 Task: Print the contacts list from Outlook.
Action: Mouse moved to (18, 73)
Screenshot: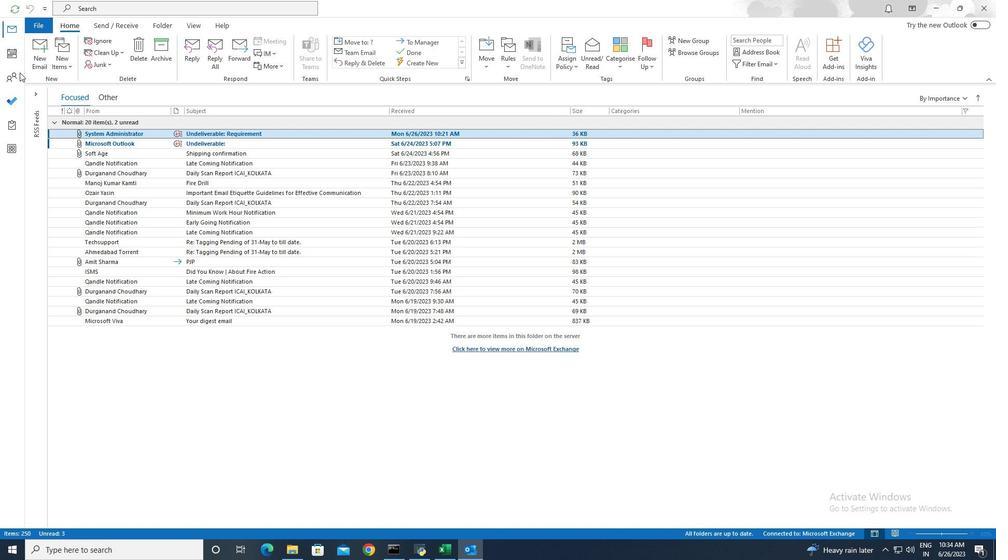 
Action: Mouse pressed left at (18, 73)
Screenshot: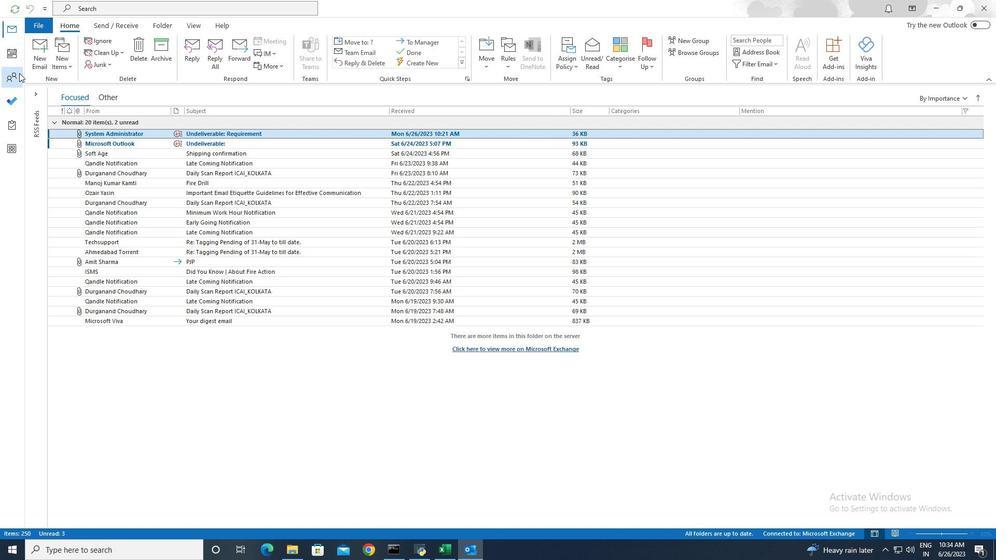 
Action: Mouse moved to (186, 127)
Screenshot: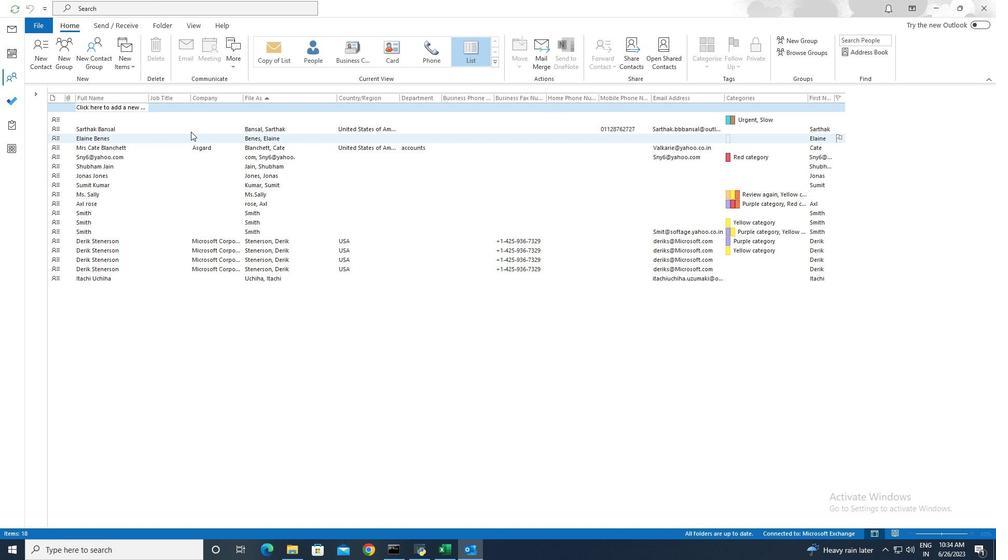 
Action: Mouse pressed left at (186, 127)
Screenshot: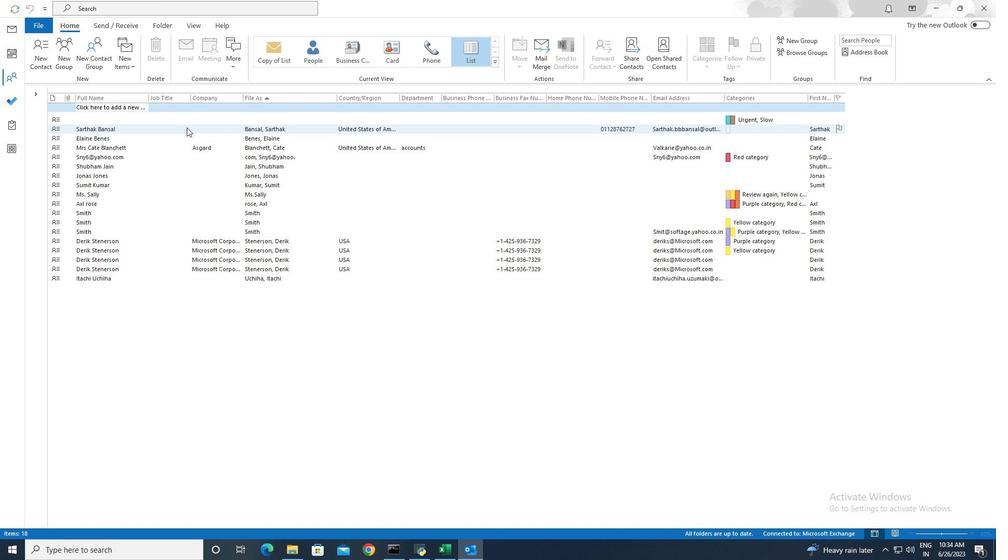 
Action: Mouse moved to (35, 25)
Screenshot: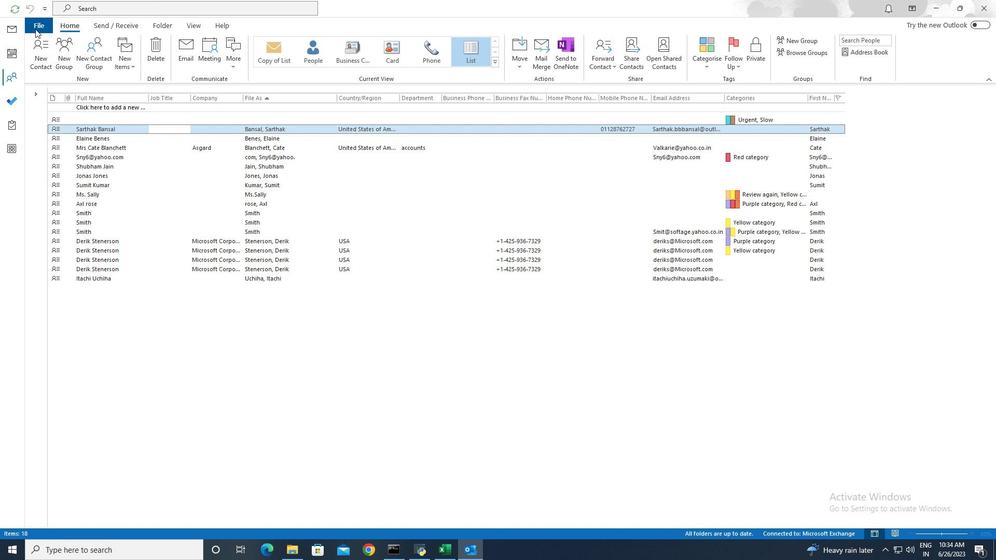 
Action: Mouse pressed left at (35, 25)
Screenshot: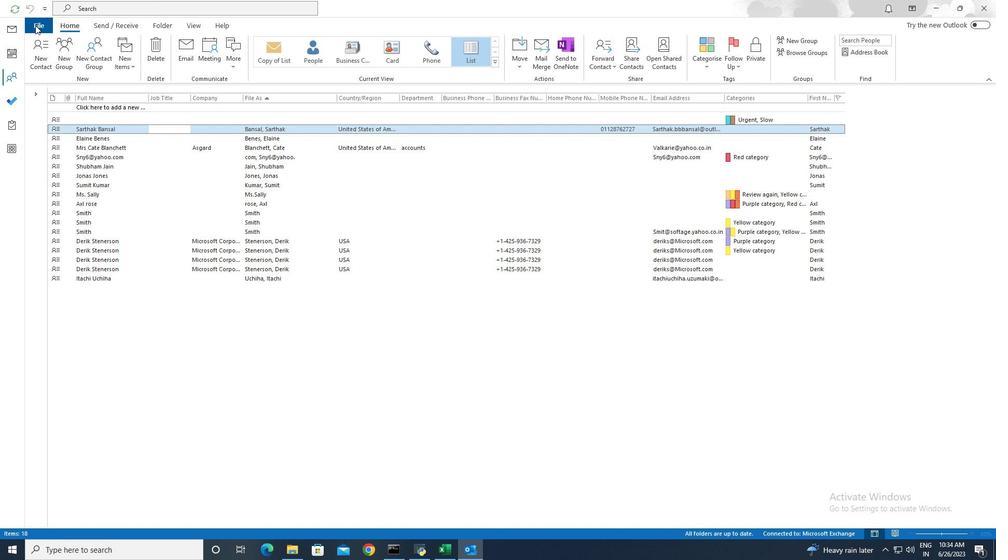 
Action: Mouse moved to (35, 141)
Screenshot: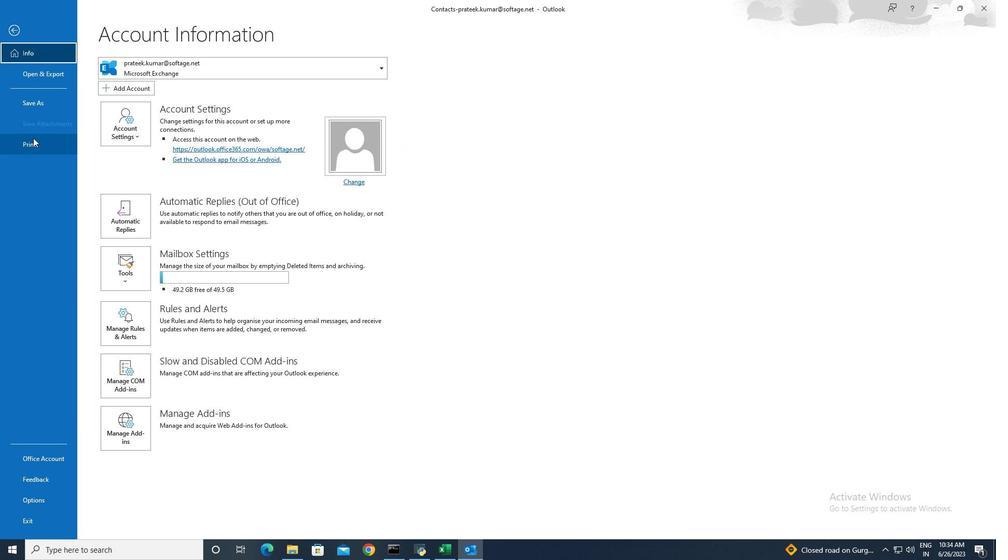 
Action: Mouse pressed left at (35, 141)
Screenshot: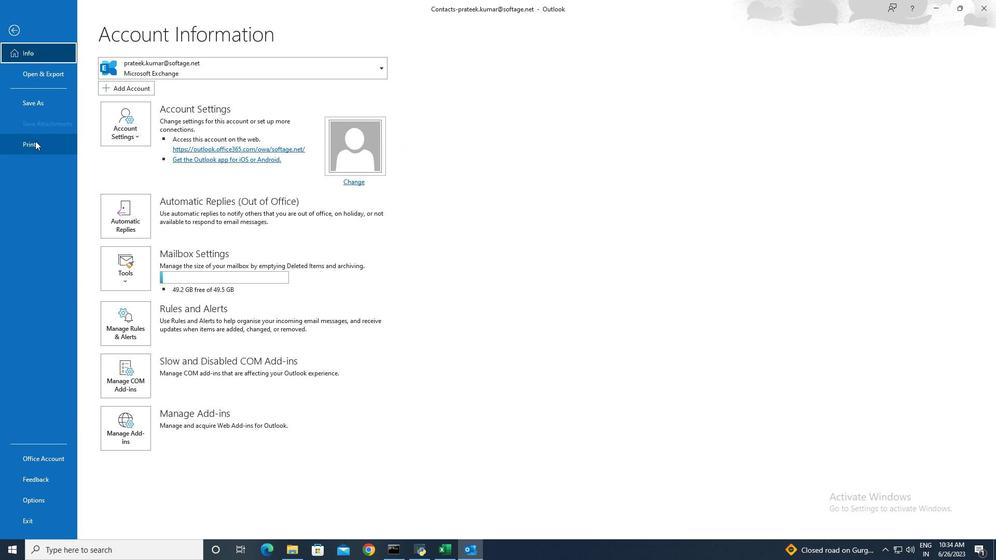 
Action: Mouse moved to (127, 90)
Screenshot: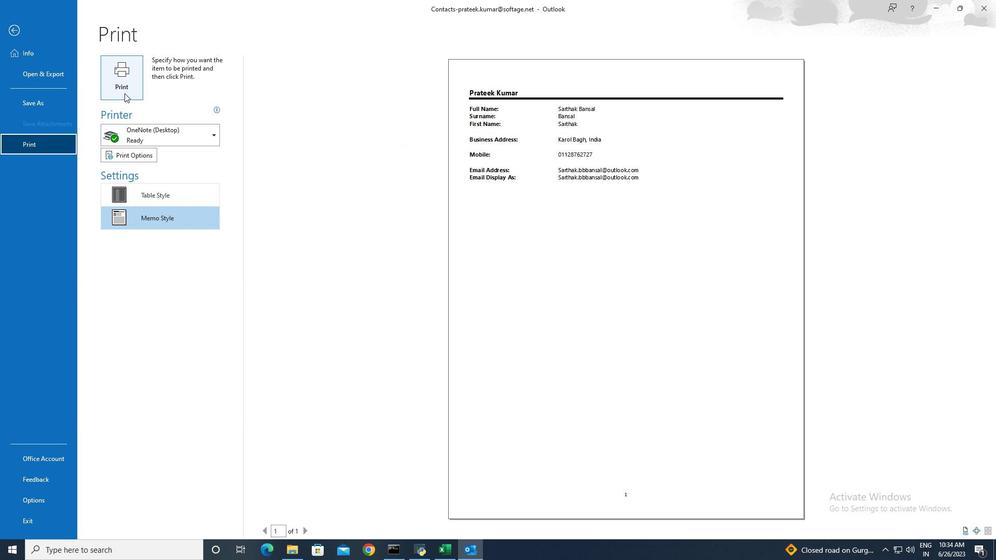 
Action: Mouse pressed left at (127, 90)
Screenshot: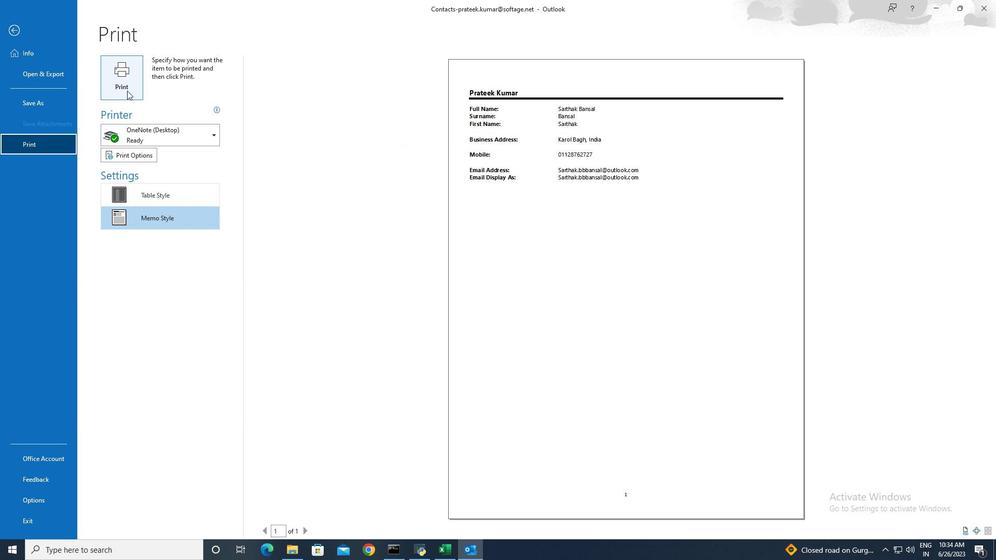 
